 Task: Choose email frequency to LinkedIn recommended in Job application updates.
Action: Mouse moved to (794, 104)
Screenshot: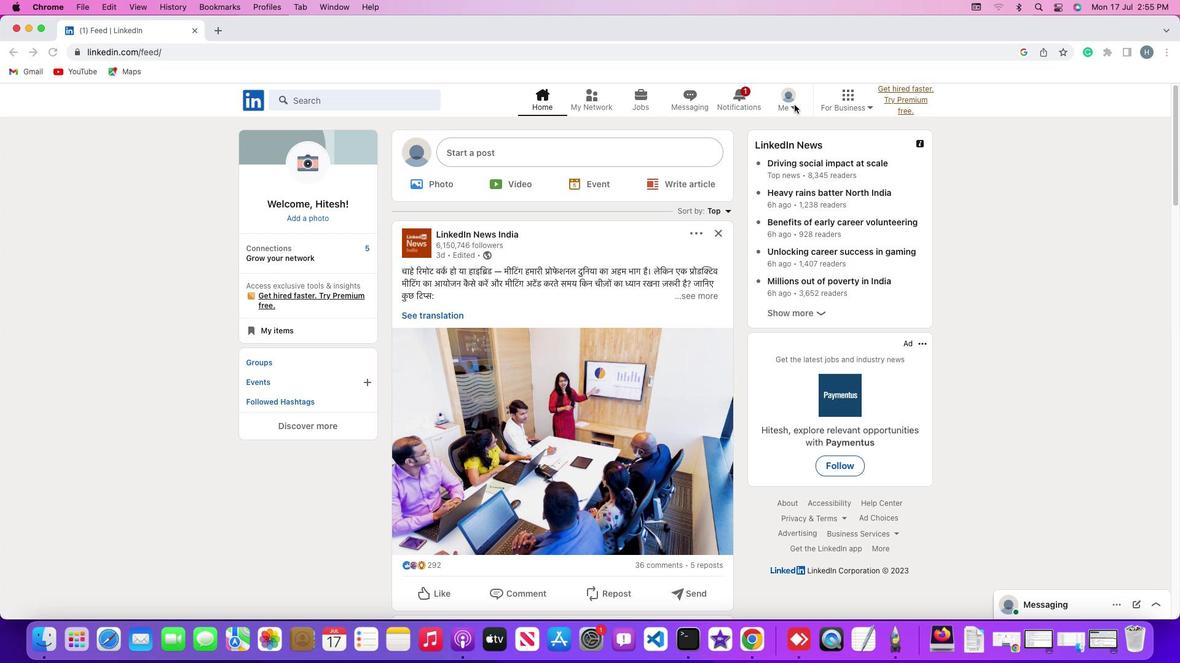 
Action: Mouse pressed left at (794, 104)
Screenshot: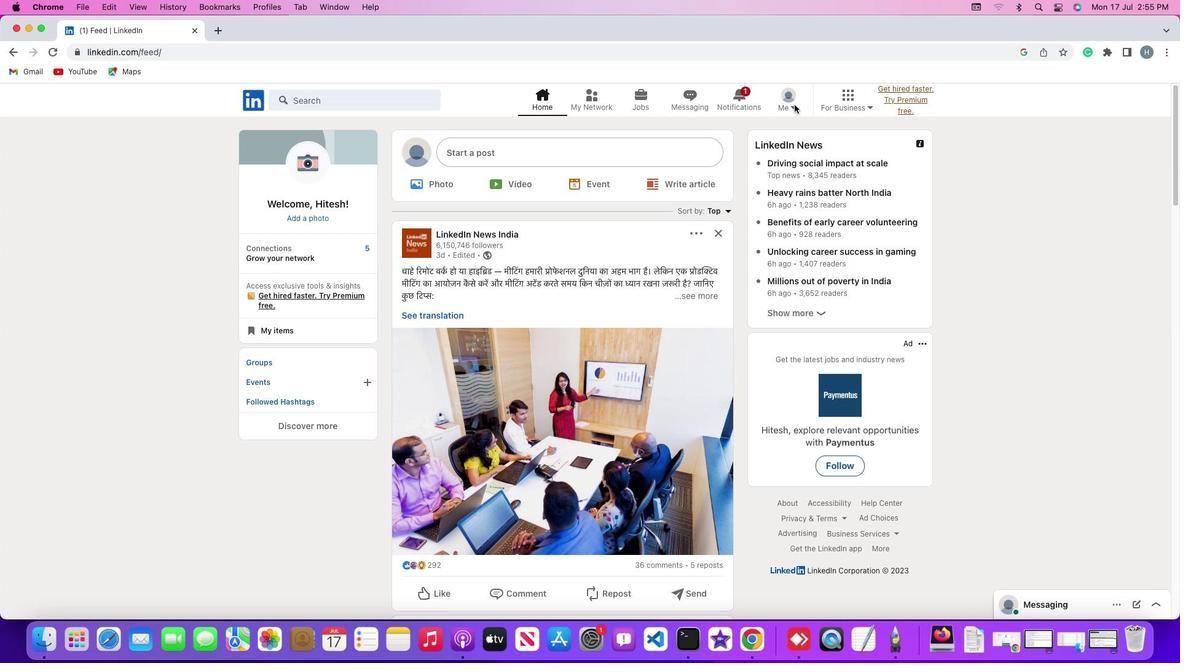 
Action: Mouse moved to (795, 106)
Screenshot: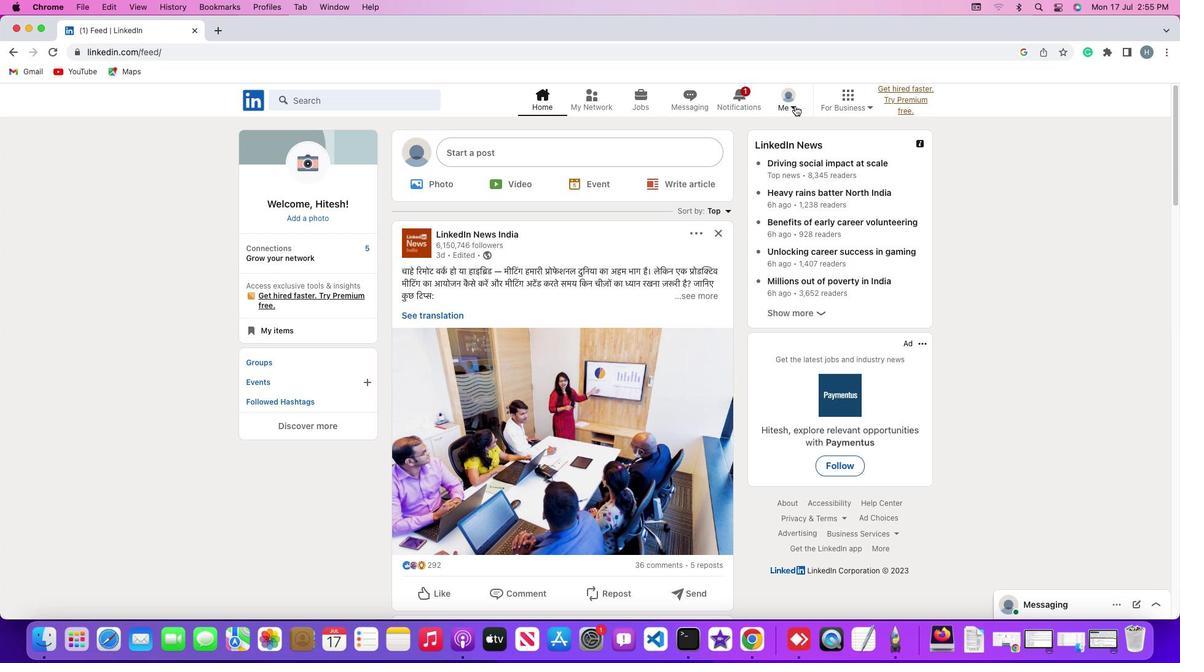 
Action: Mouse pressed left at (795, 106)
Screenshot: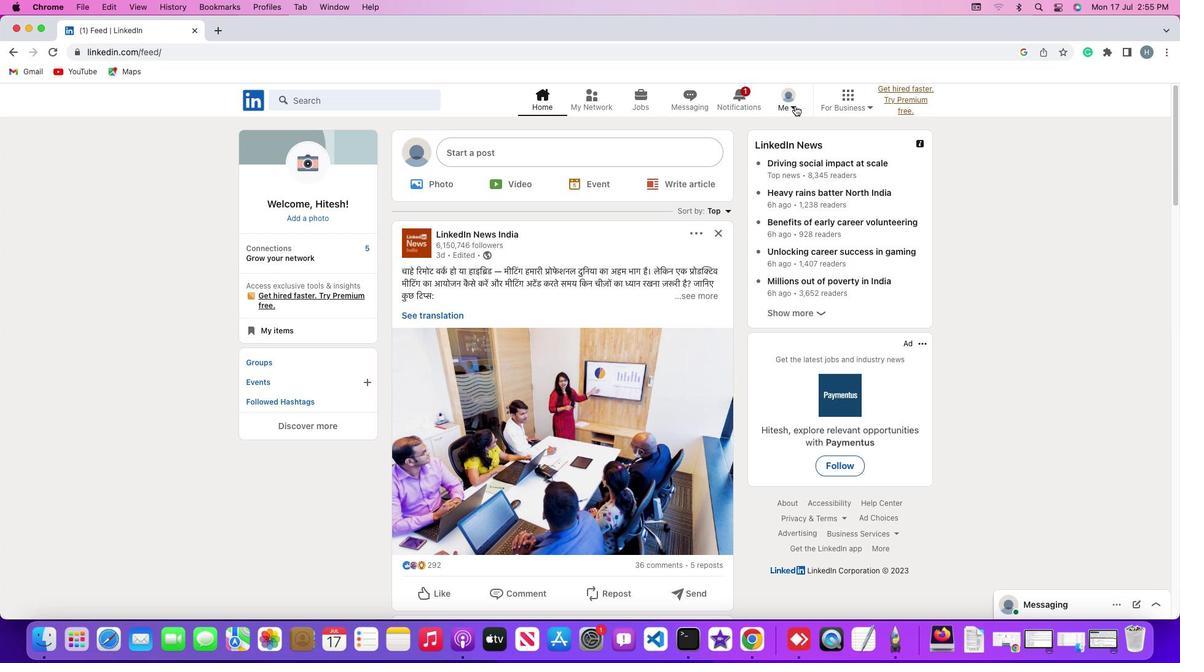 
Action: Mouse moved to (708, 235)
Screenshot: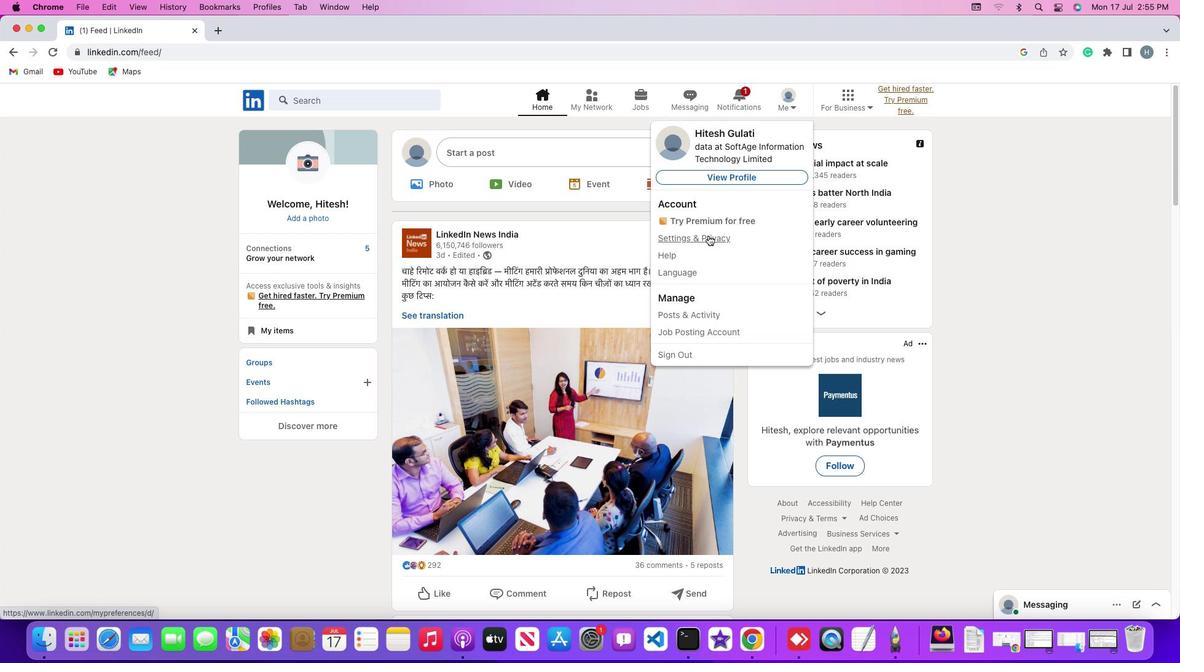 
Action: Mouse pressed left at (708, 235)
Screenshot: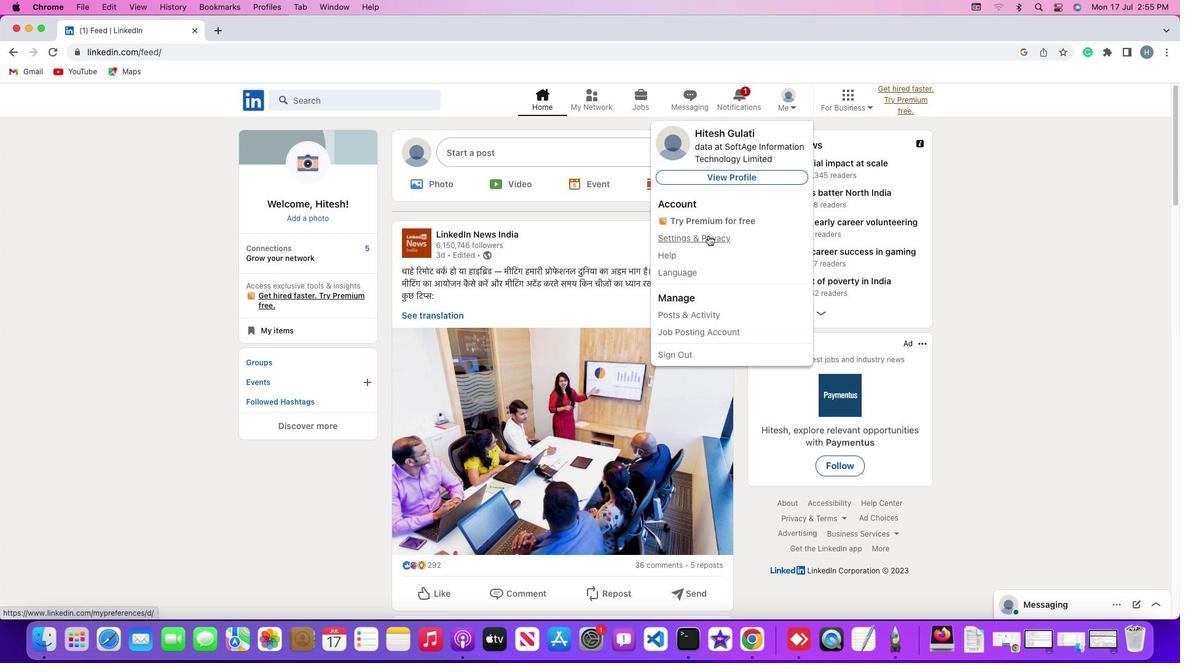 
Action: Mouse moved to (85, 414)
Screenshot: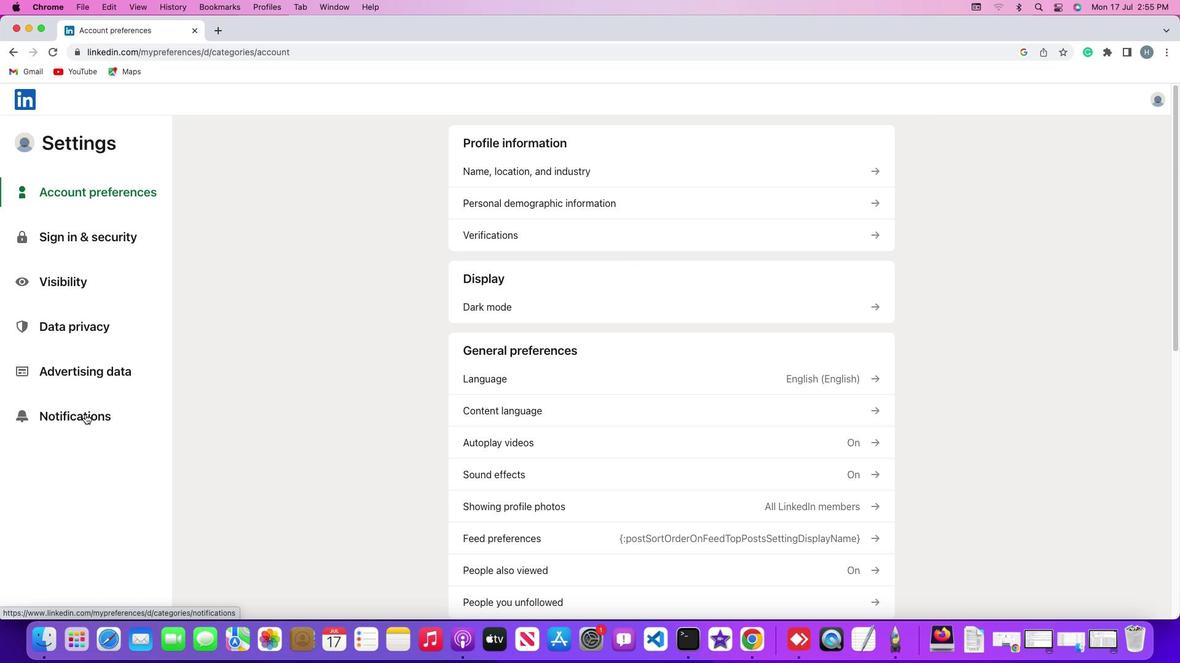 
Action: Mouse pressed left at (85, 414)
Screenshot: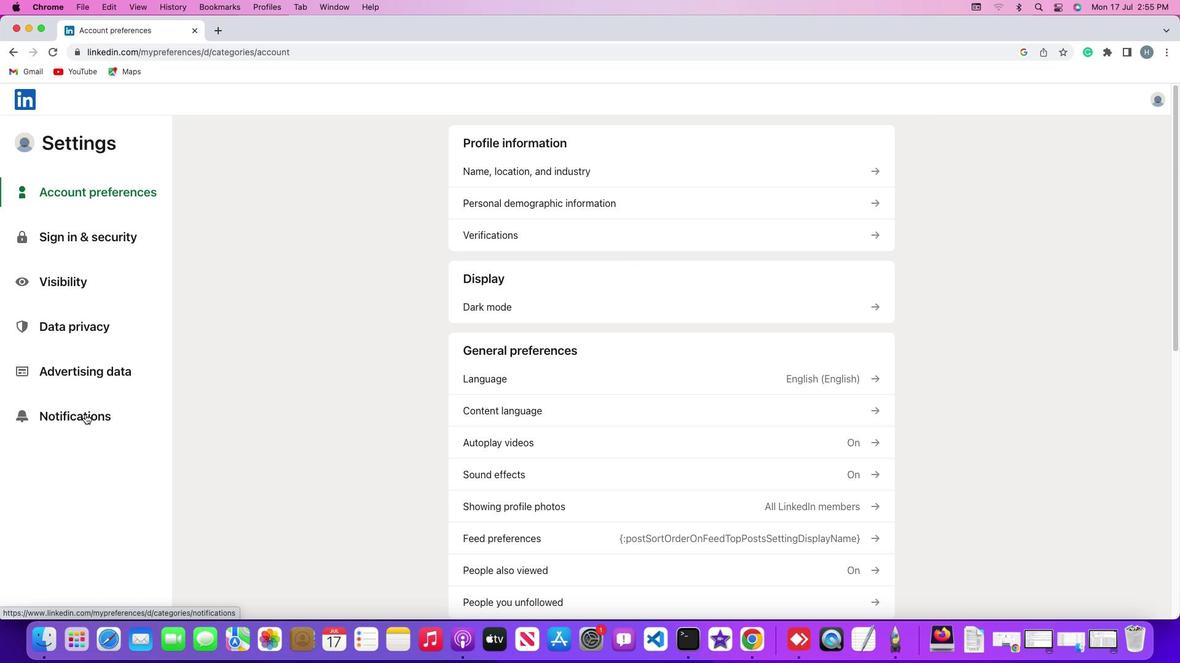 
Action: Mouse moved to (610, 168)
Screenshot: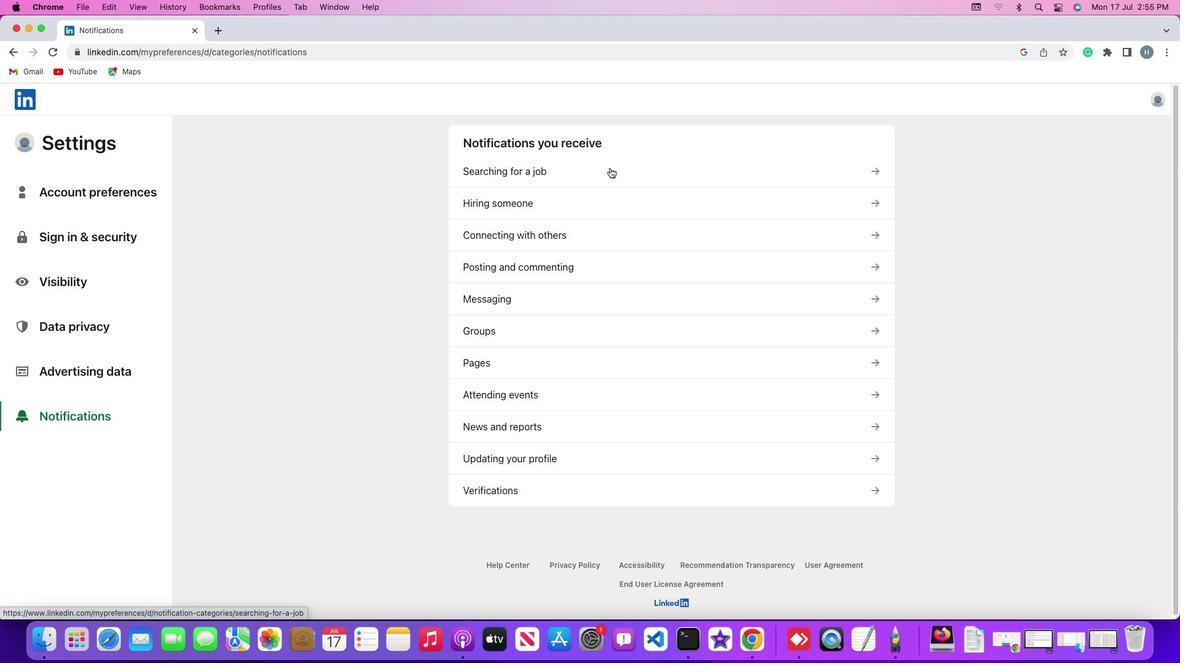 
Action: Mouse pressed left at (610, 168)
Screenshot: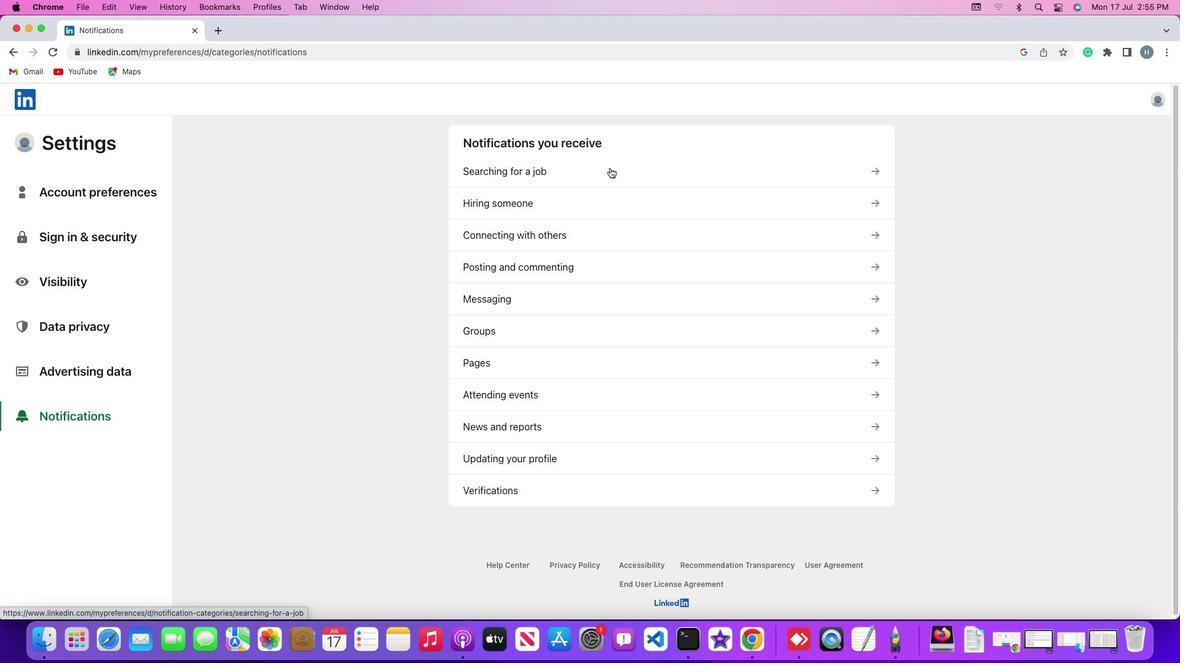 
Action: Mouse moved to (577, 363)
Screenshot: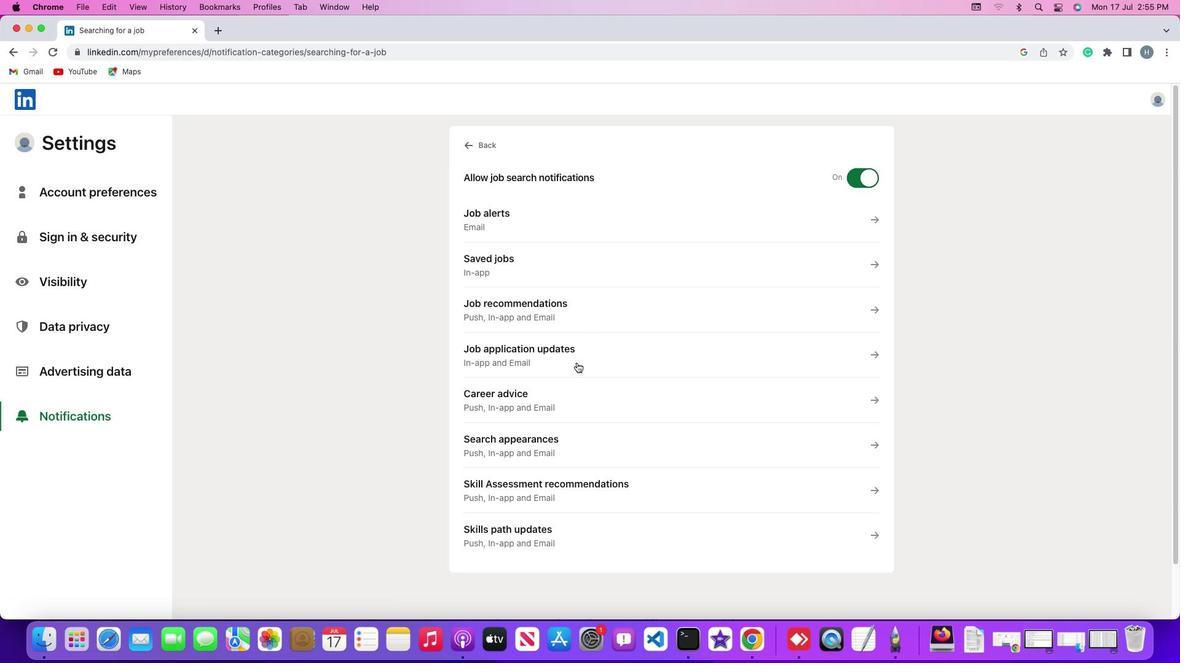 
Action: Mouse pressed left at (577, 363)
Screenshot: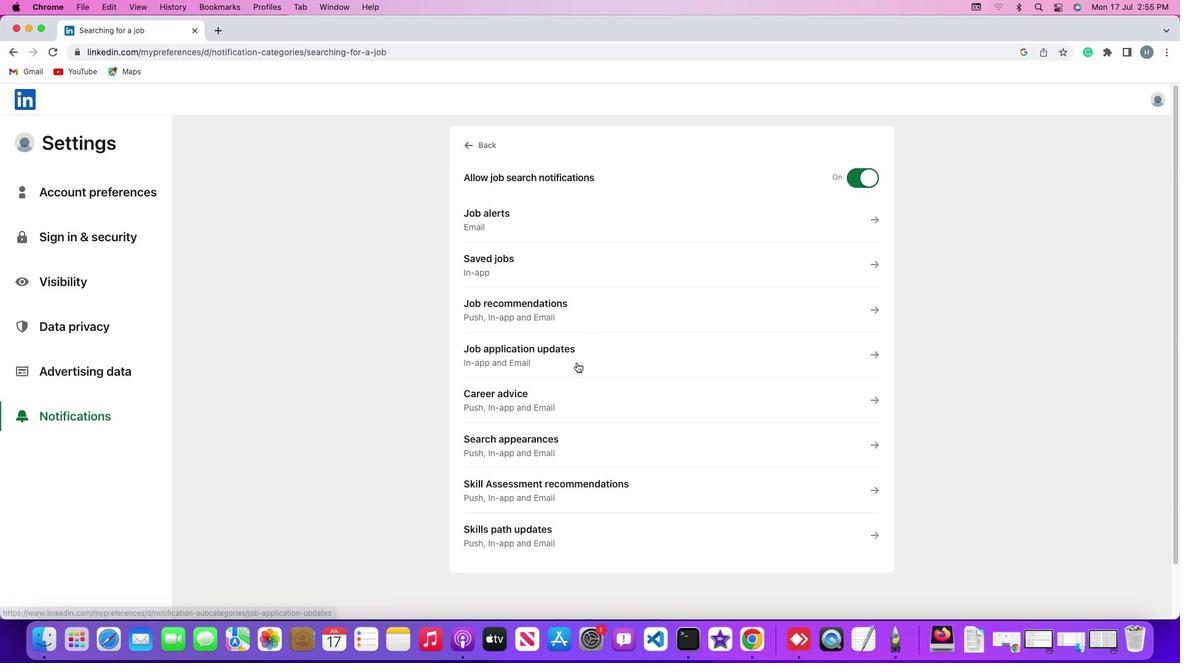 
Action: Mouse moved to (484, 493)
Screenshot: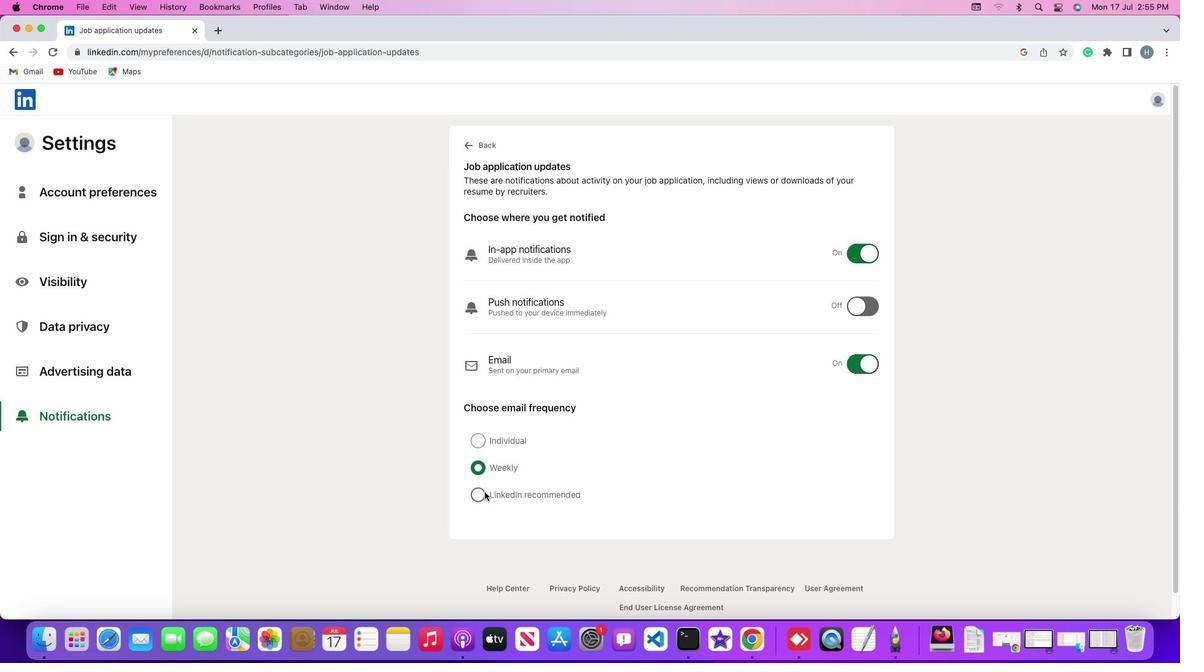 
Action: Mouse pressed left at (484, 493)
Screenshot: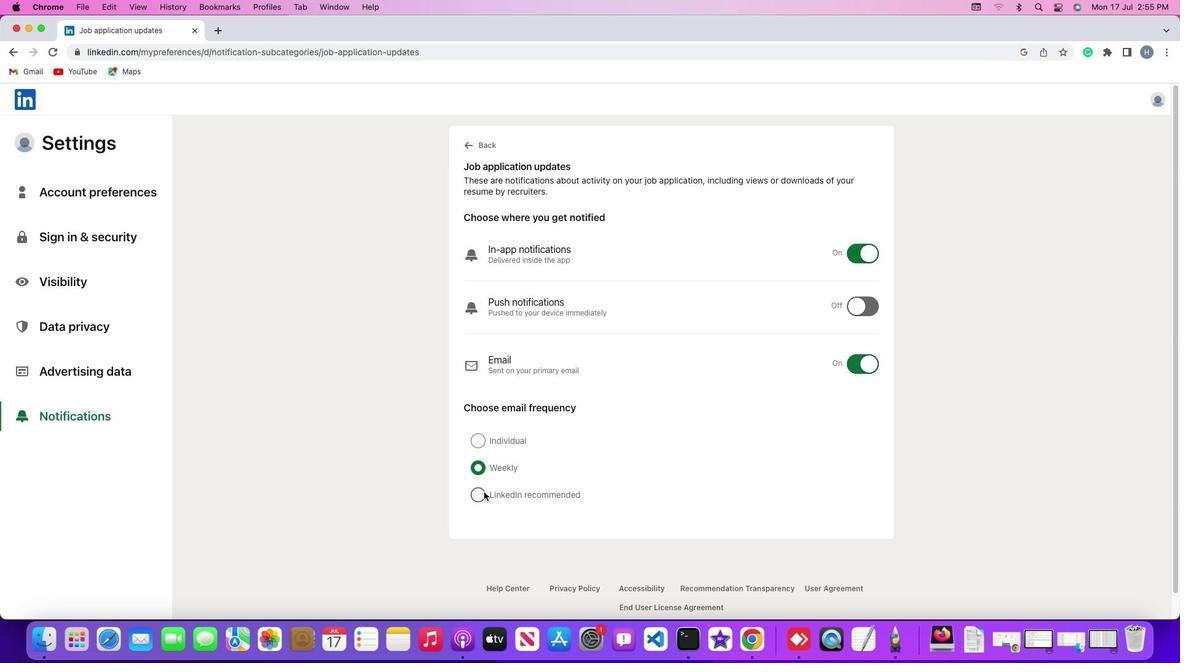 
Action: Mouse moved to (525, 487)
Screenshot: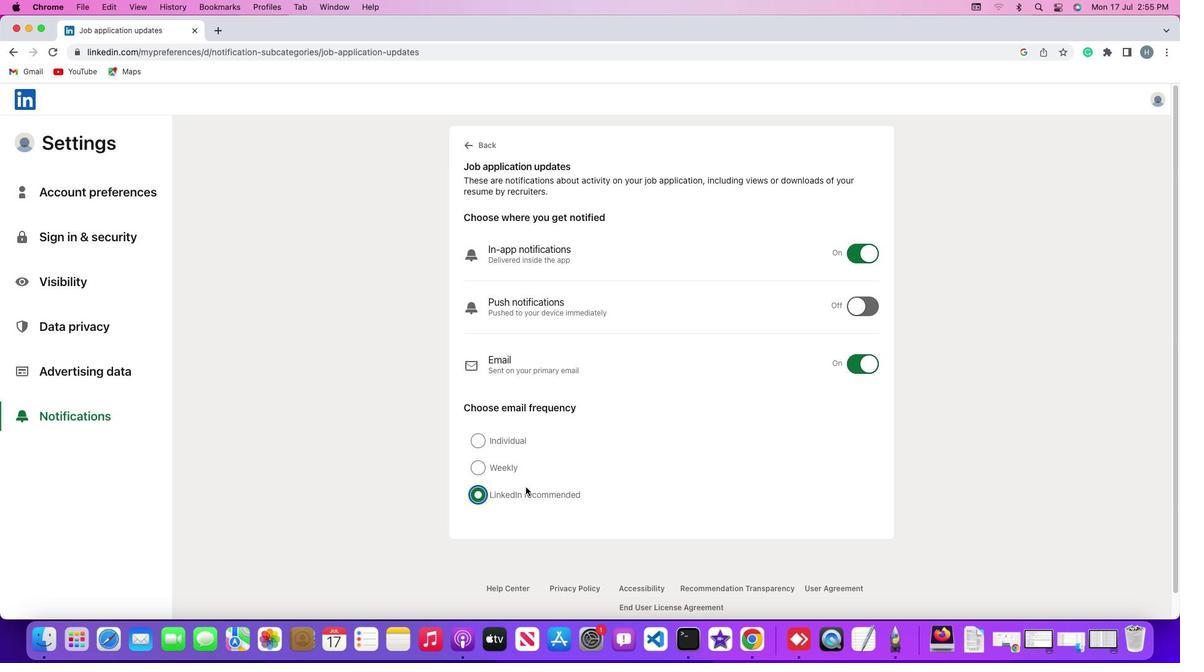 
